 Task: Create New Customer with Customer Name: DollarGeneral, Billing Address Line1: 4615 Clarence Court, Billing Address Line2:  Fayetteville, Billing Address Line3:  North Carolina 28307
Action: Mouse moved to (155, 26)
Screenshot: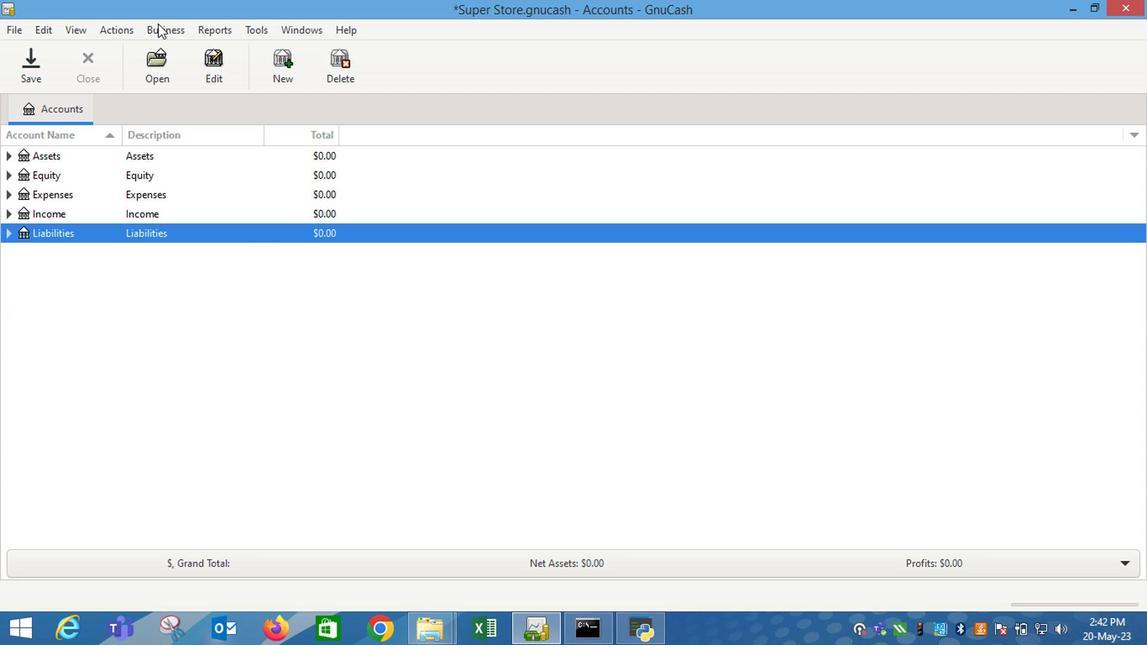 
Action: Mouse pressed left at (155, 26)
Screenshot: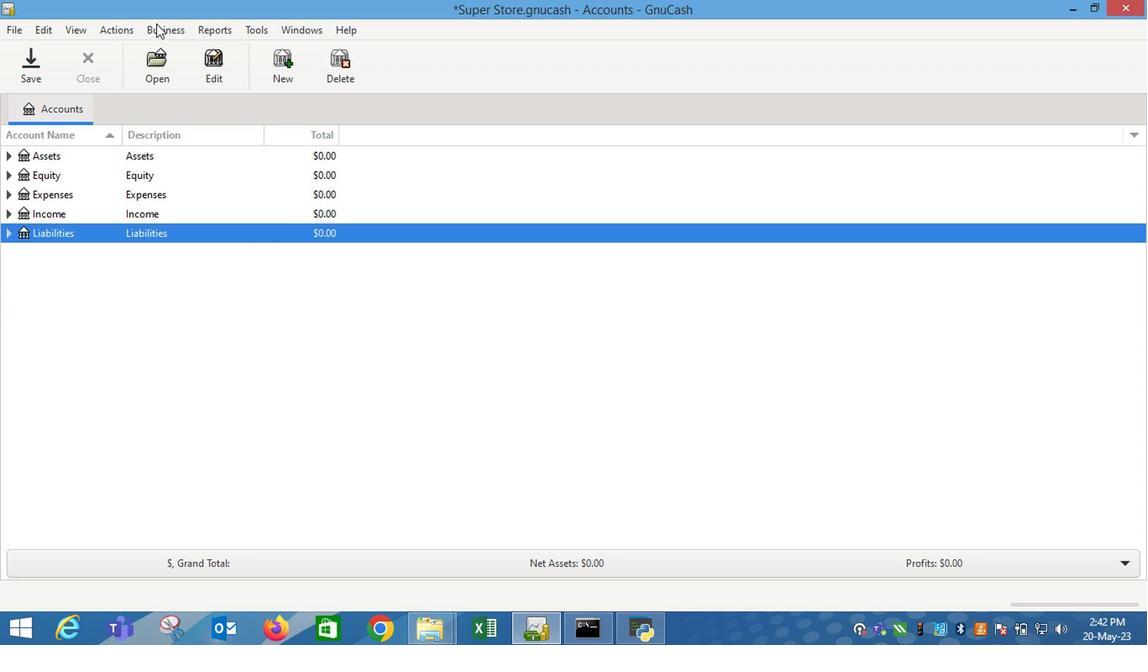 
Action: Mouse moved to (380, 79)
Screenshot: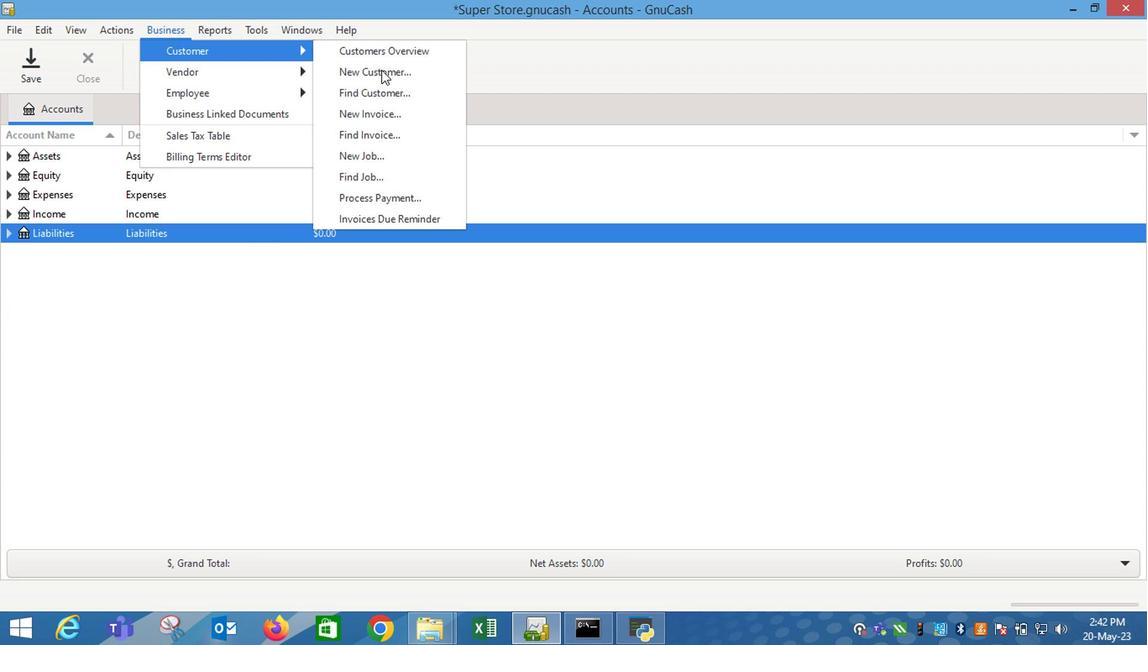 
Action: Mouse pressed left at (380, 79)
Screenshot: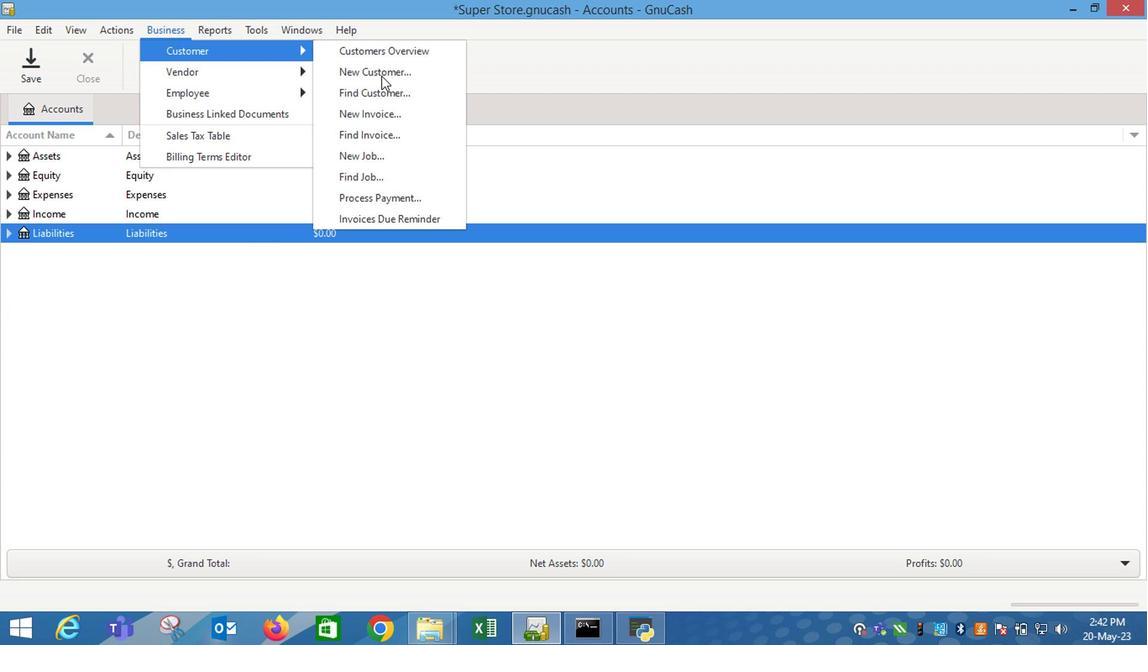 
Action: Key pressed <Key.shift_r>Dollar<Key.shift_r><Key.shift_r>General<Key.tab><Key.tab><Key.tab>4615<Key.space><Key.shift_r>Clearance<Key.space><Key.shift_r>Court<Key.tab><Key.shift_r>Fayetteville<Key.tab><Key.shift_r>North<Key.space><Key.shift_r>c<Key.backspace><Key.shift_r>Carolina<Key.space>28307
Screenshot: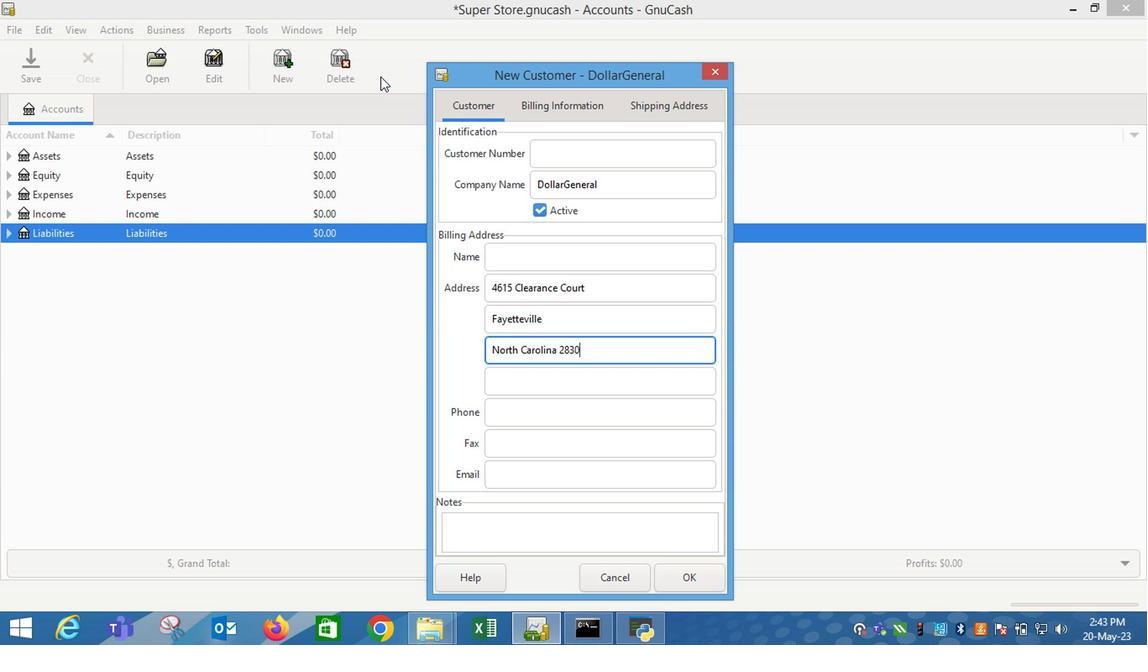 
Action: Mouse moved to (572, 105)
Screenshot: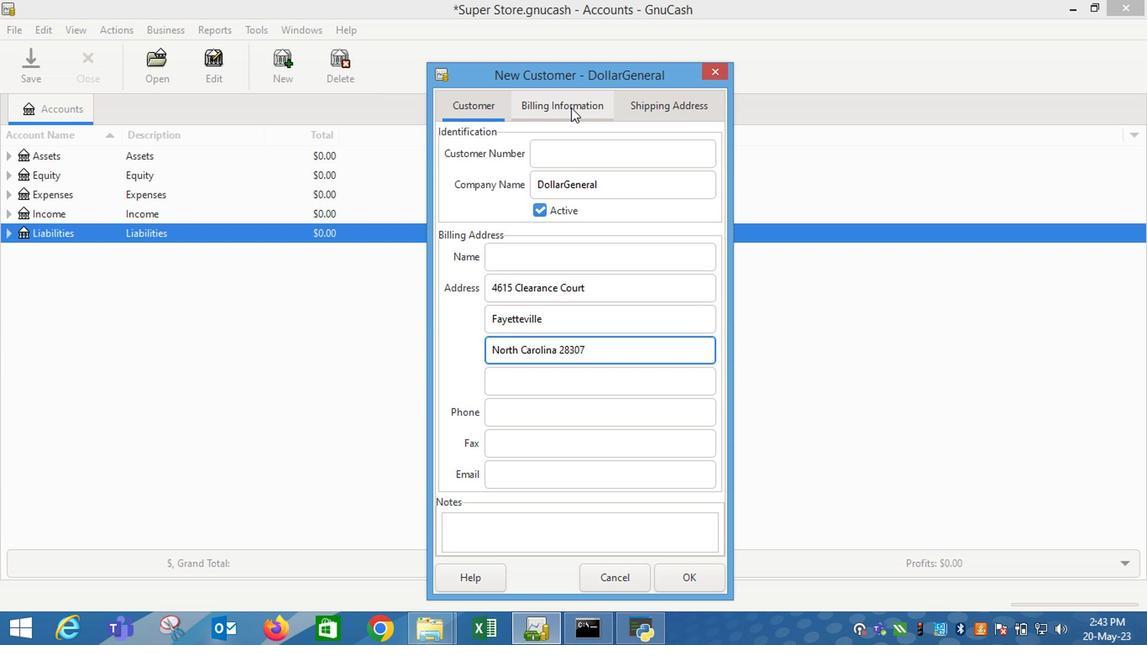 
Action: Mouse pressed left at (572, 105)
Screenshot: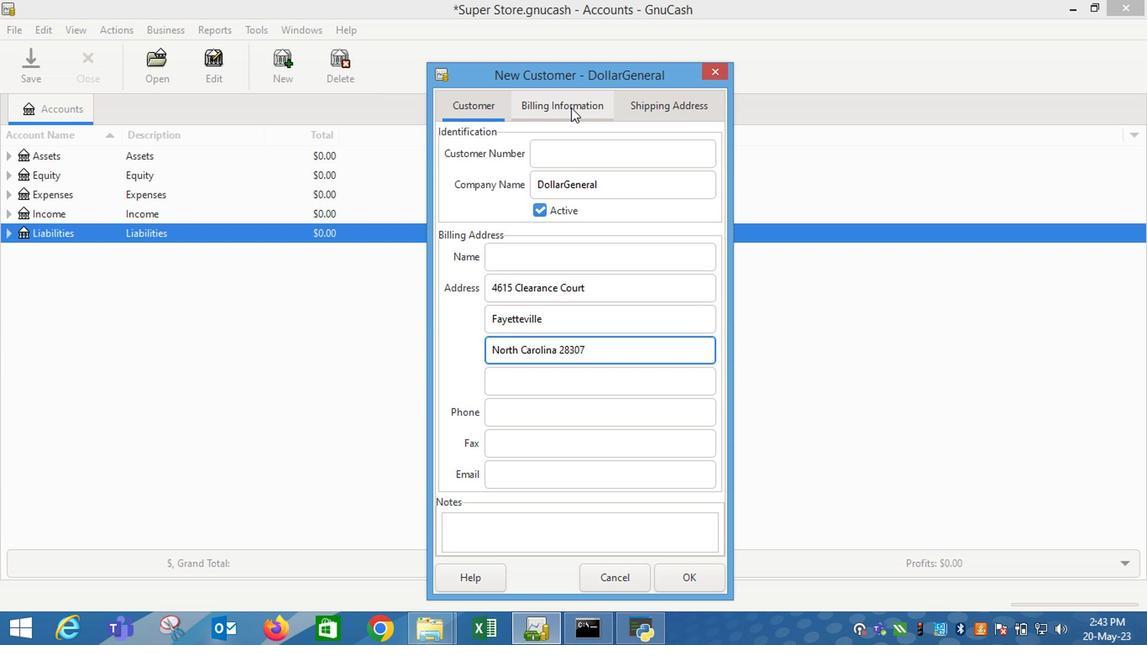 
Action: Mouse moved to (688, 579)
Screenshot: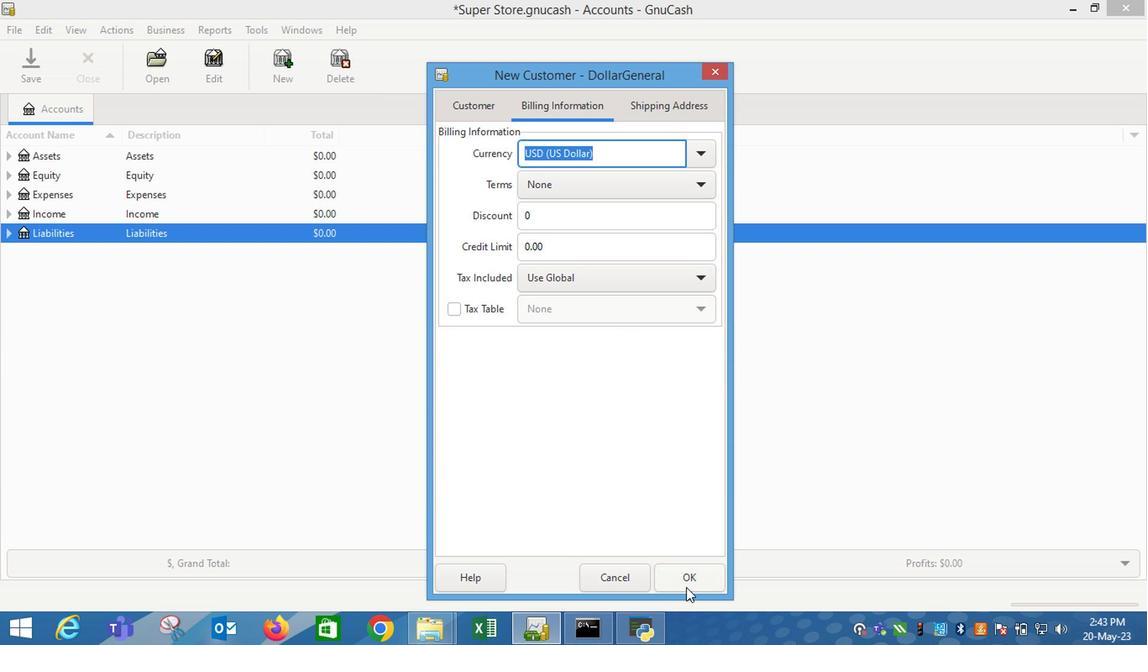 
Action: Mouse pressed left at (688, 579)
Screenshot: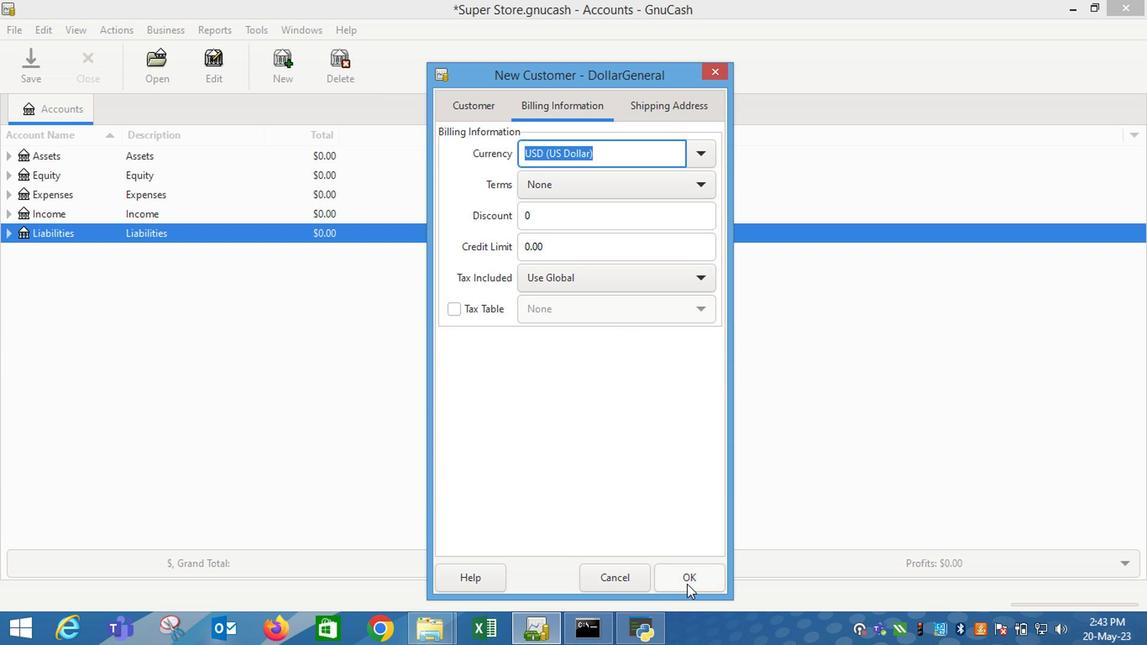 
Action: Mouse moved to (688, 578)
Screenshot: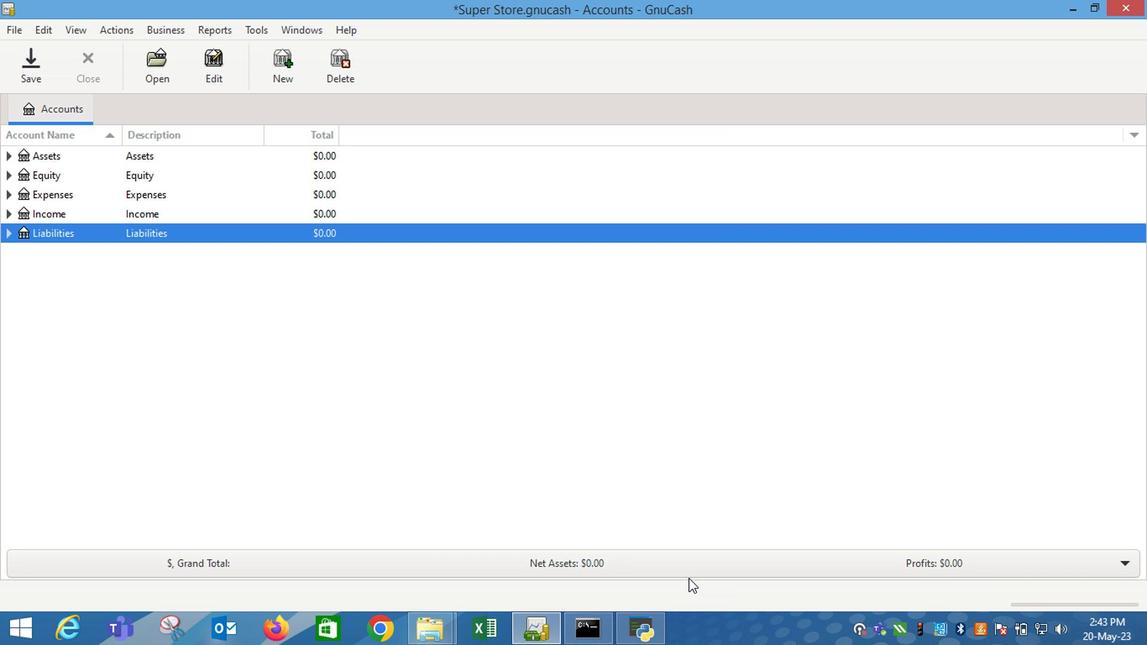 
